 Task: Flag   from Email0087 with a subject Subject0084
Action: Mouse moved to (372, 396)
Screenshot: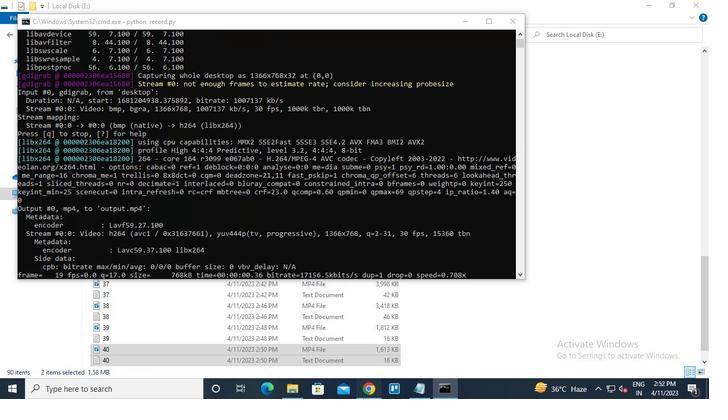 
Action: Mouse pressed left at (372, 396)
Screenshot: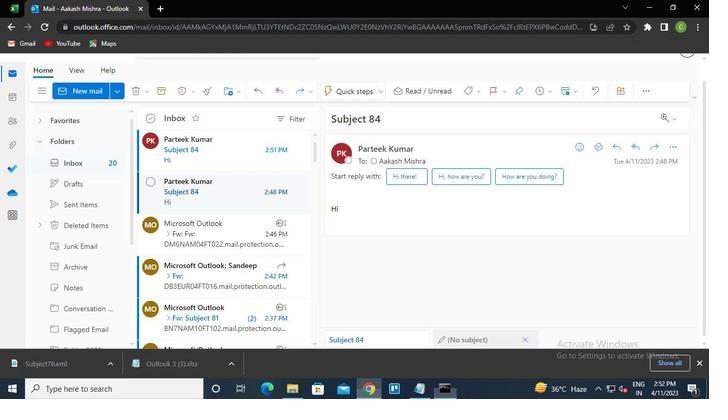 
Action: Mouse moved to (68, 0)
Screenshot: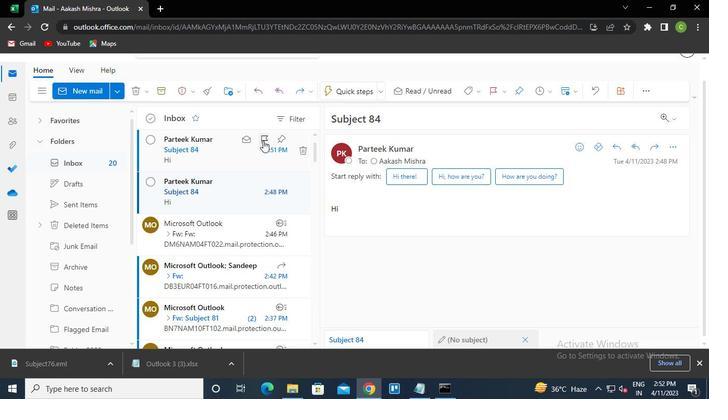 
Action: Mouse pressed left at (68, 0)
Screenshot: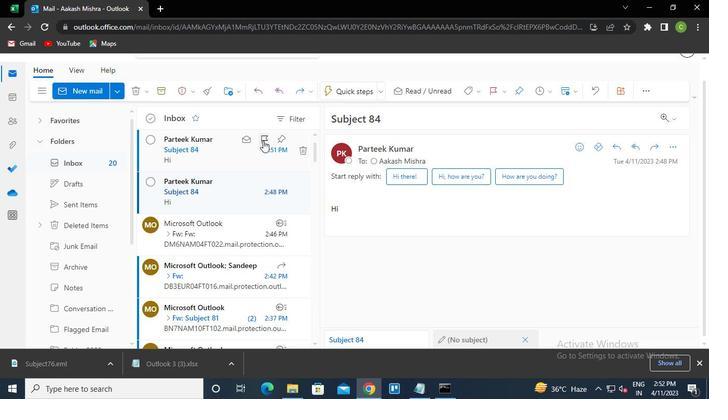 
Action: Mouse moved to (437, 395)
Screenshot: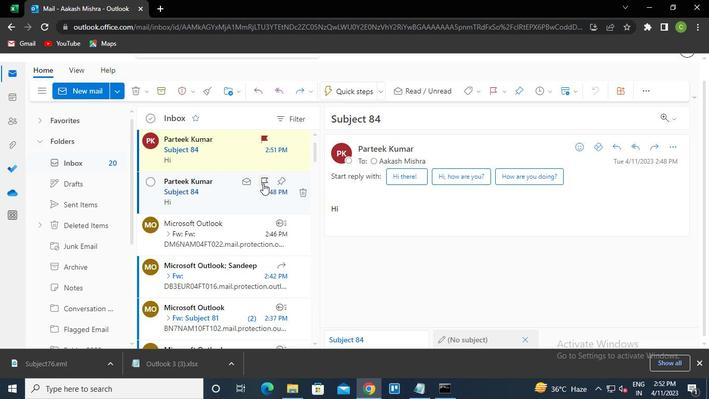 
Action: Mouse pressed left at (437, 395)
Screenshot: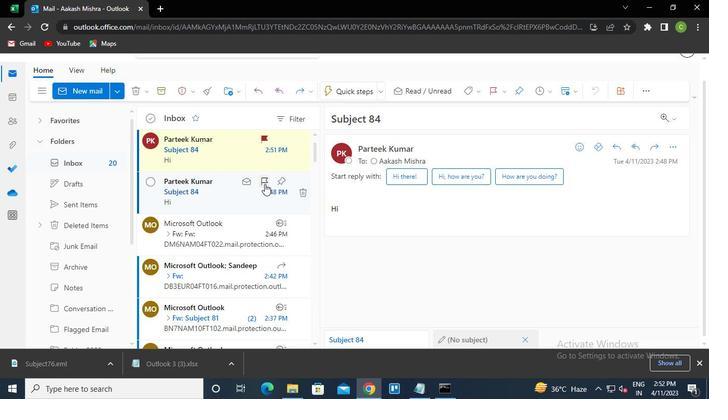 
Action: Mouse moved to (583, 90)
Screenshot: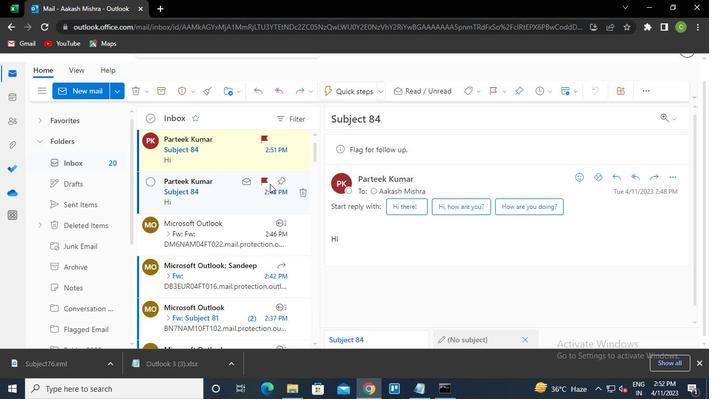 
Action: Mouse pressed left at (583, 90)
Screenshot: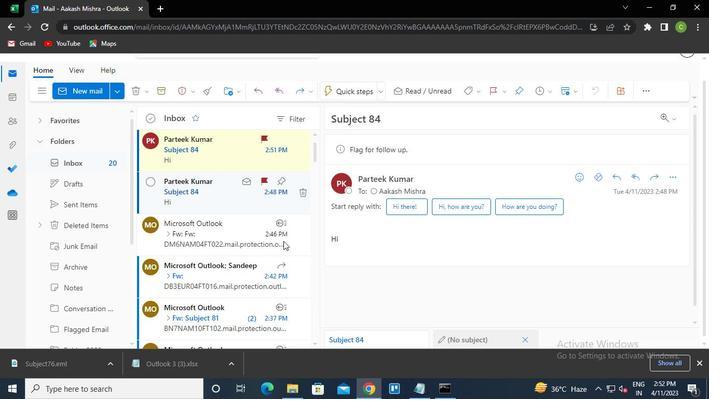 
Action: Mouse moved to (363, 399)
Screenshot: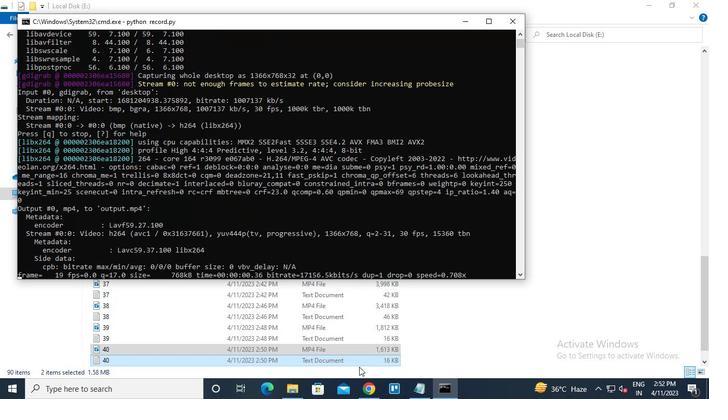 
Action: Mouse pressed left at (363, 398)
Screenshot: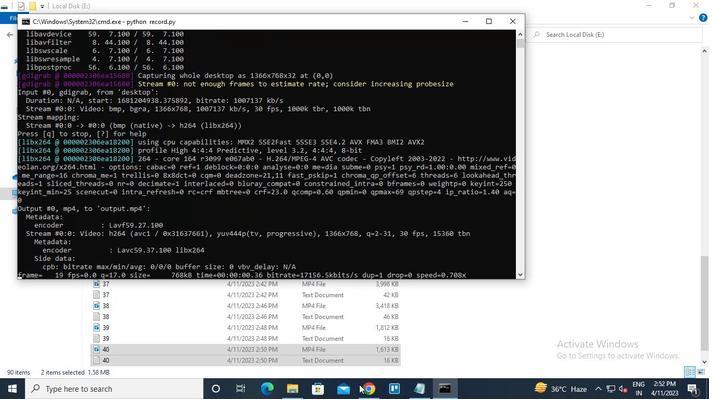 
Action: Mouse moved to (263, 140)
Screenshot: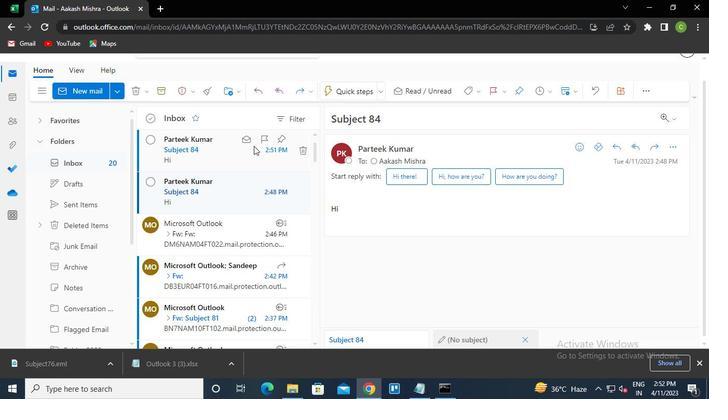 
Action: Mouse pressed left at (263, 140)
Screenshot: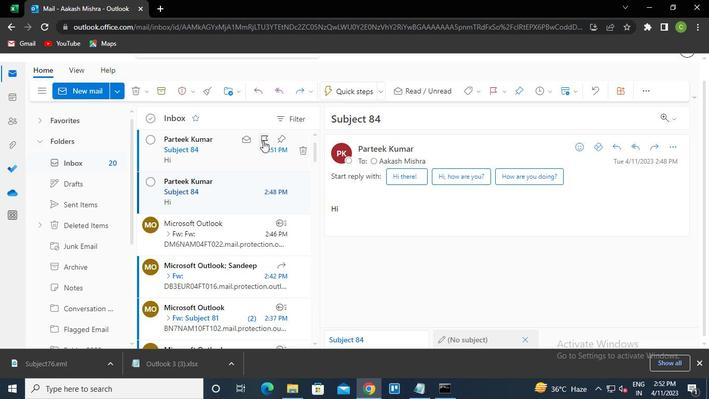 
Action: Mouse moved to (265, 183)
Screenshot: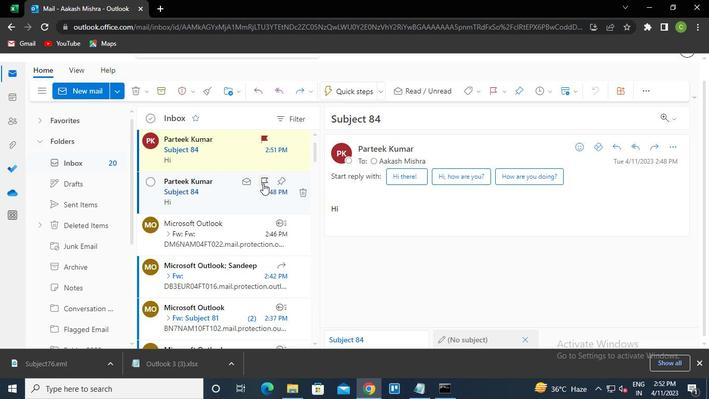 
Action: Mouse pressed left at (265, 183)
Screenshot: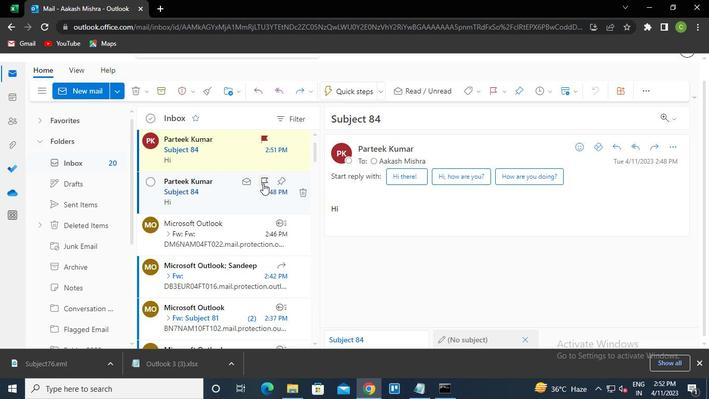 
Action: Mouse moved to (441, 387)
Screenshot: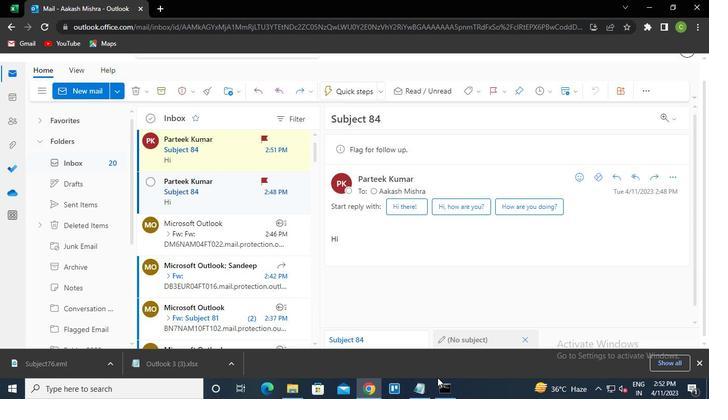 
Action: Mouse pressed left at (441, 387)
Screenshot: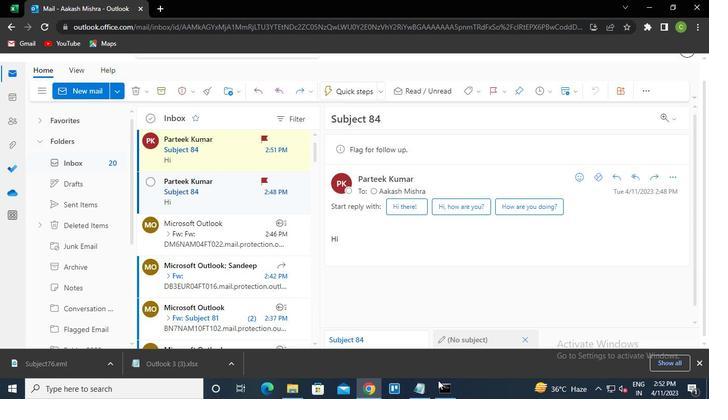 
Action: Mouse moved to (518, 22)
Screenshot: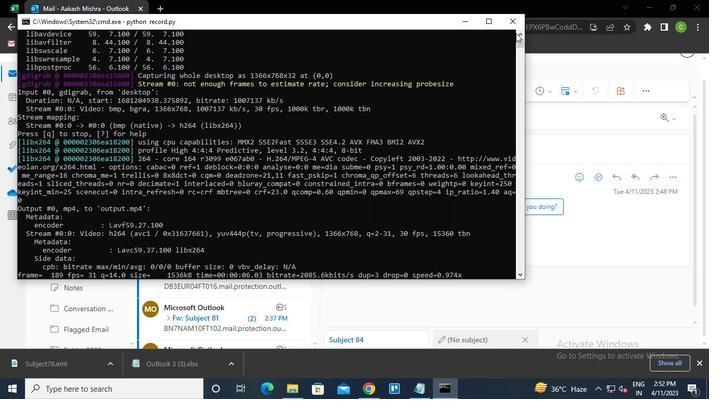 
Action: Mouse pressed left at (518, 22)
Screenshot: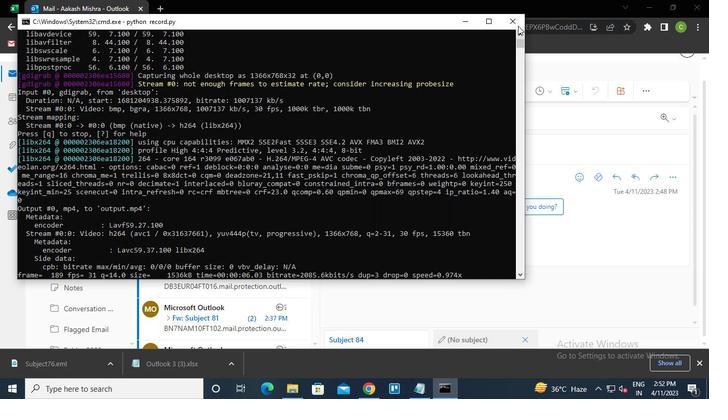 
